 Task: Access the "Order summary details" page setting.
Action: Mouse moved to (1091, 78)
Screenshot: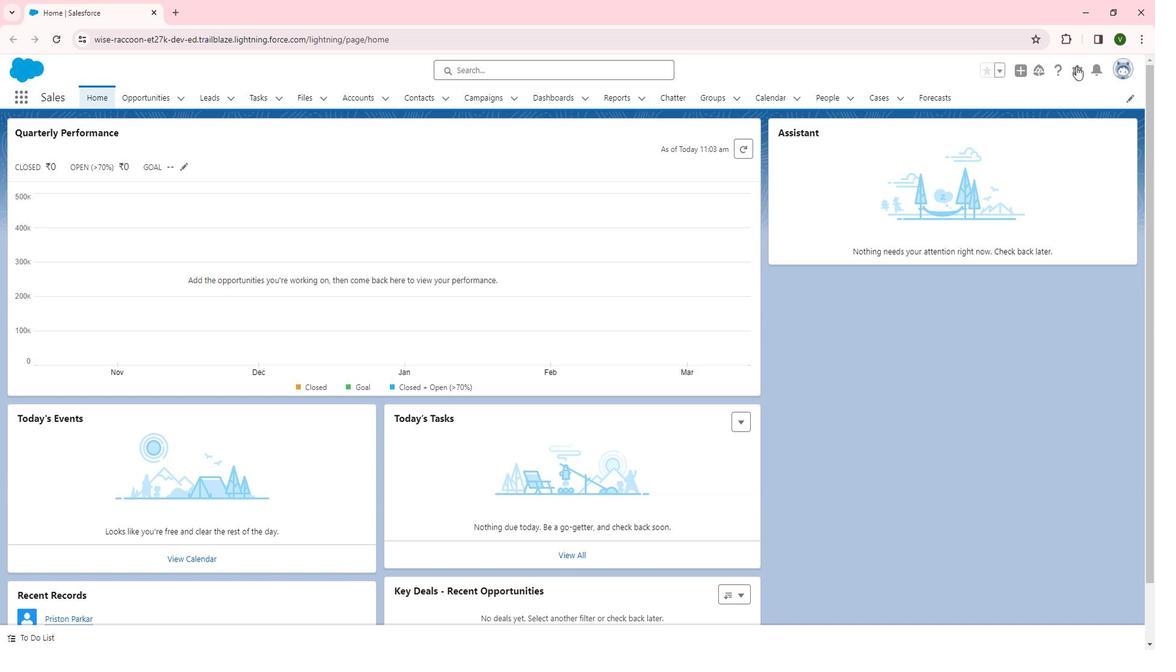 
Action: Mouse pressed left at (1091, 78)
Screenshot: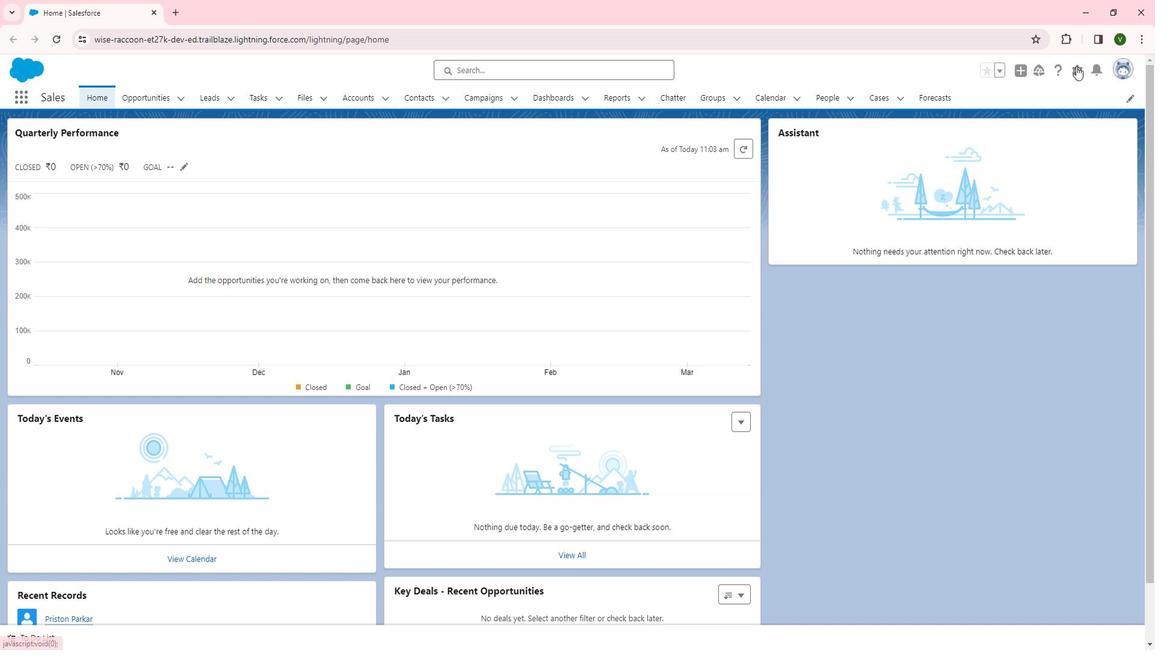 
Action: Mouse moved to (1043, 125)
Screenshot: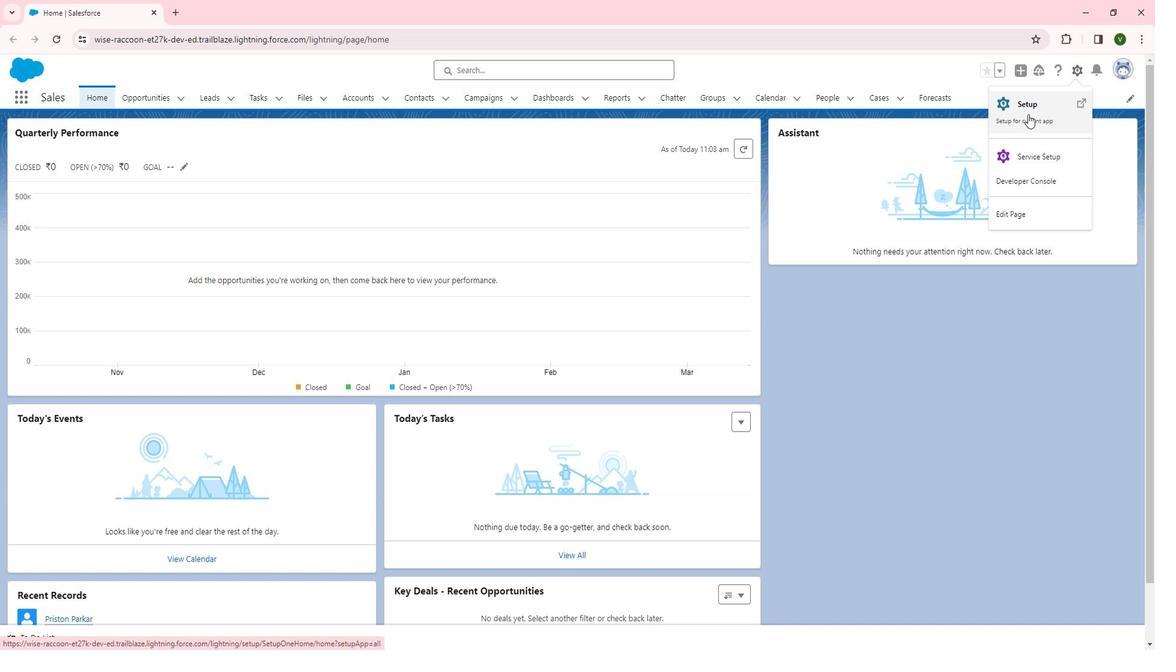 
Action: Mouse pressed left at (1043, 125)
Screenshot: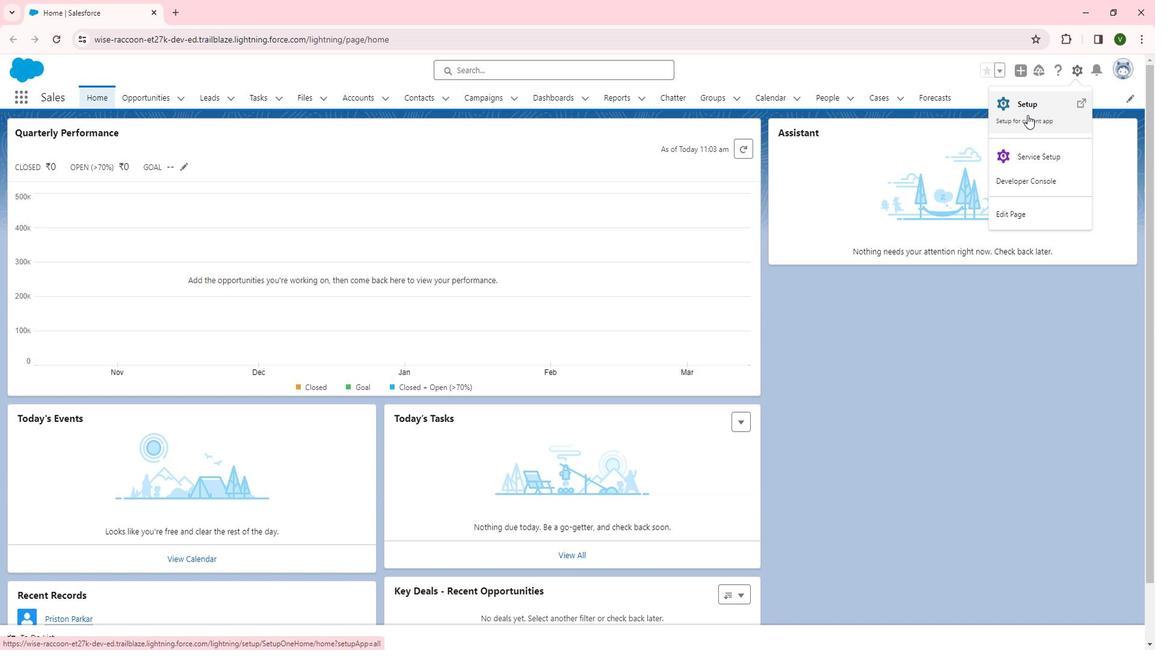 
Action: Mouse moved to (53, 502)
Screenshot: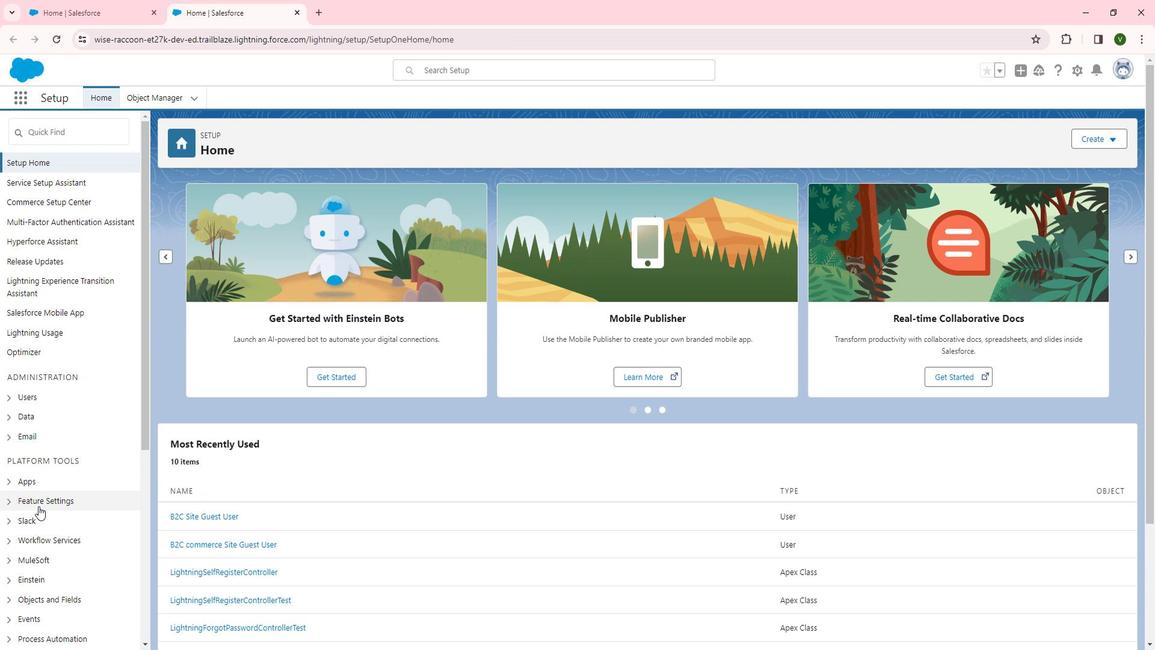 
Action: Mouse pressed left at (53, 502)
Screenshot: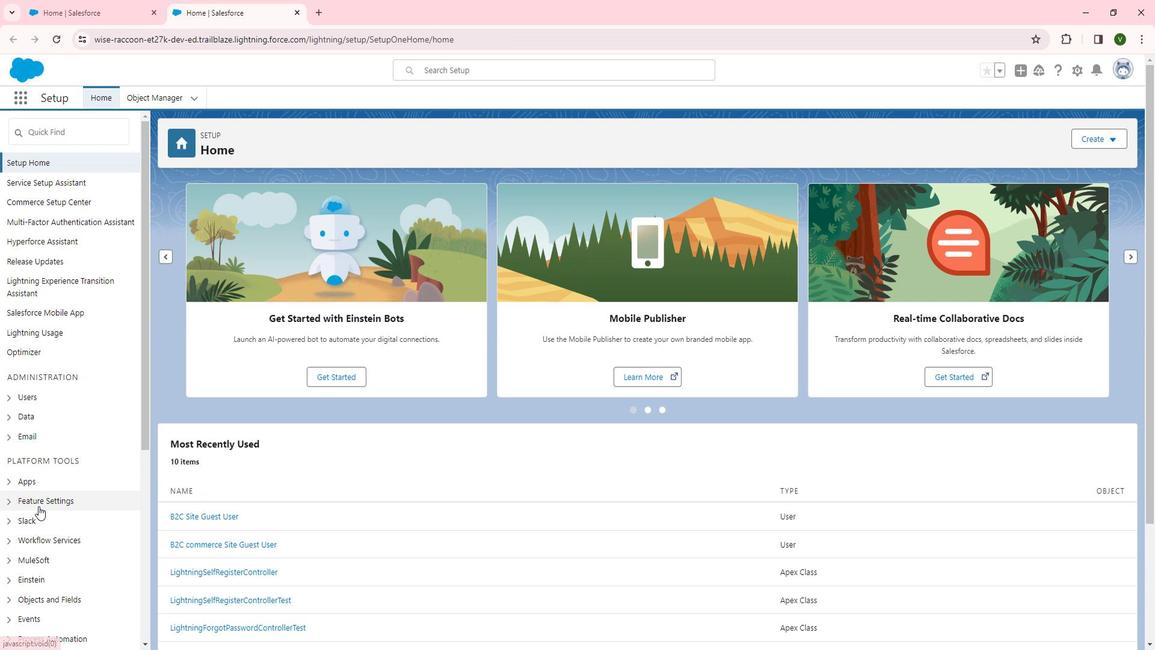 
Action: Mouse scrolled (53, 501) with delta (0, 0)
Screenshot: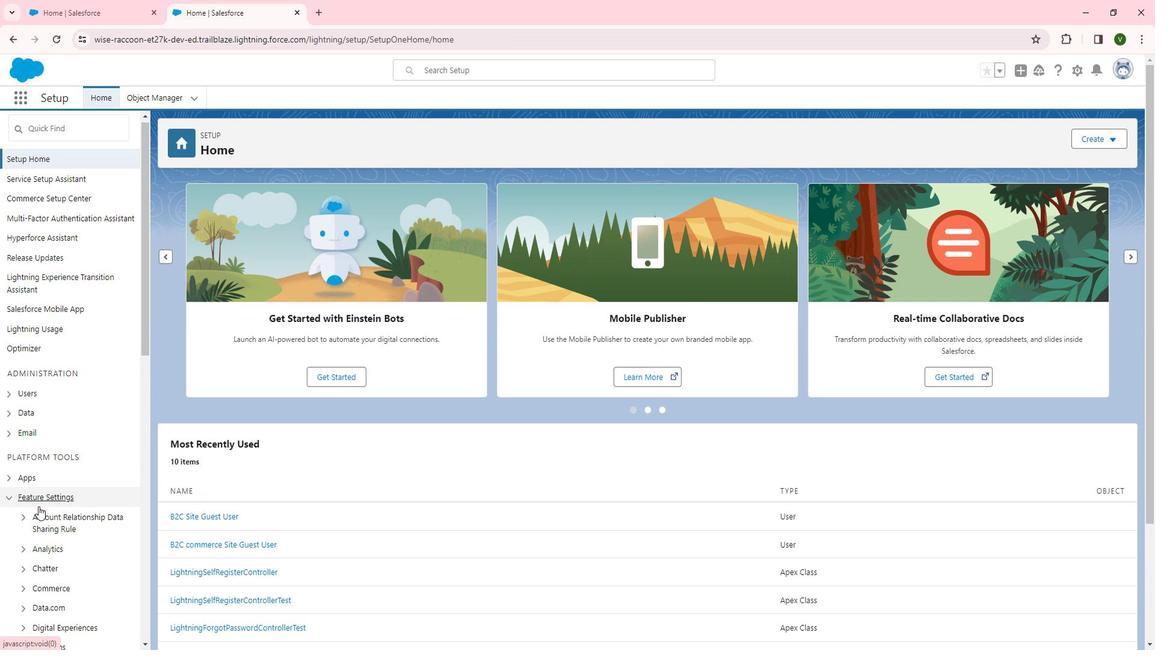 
Action: Mouse scrolled (53, 501) with delta (0, 0)
Screenshot: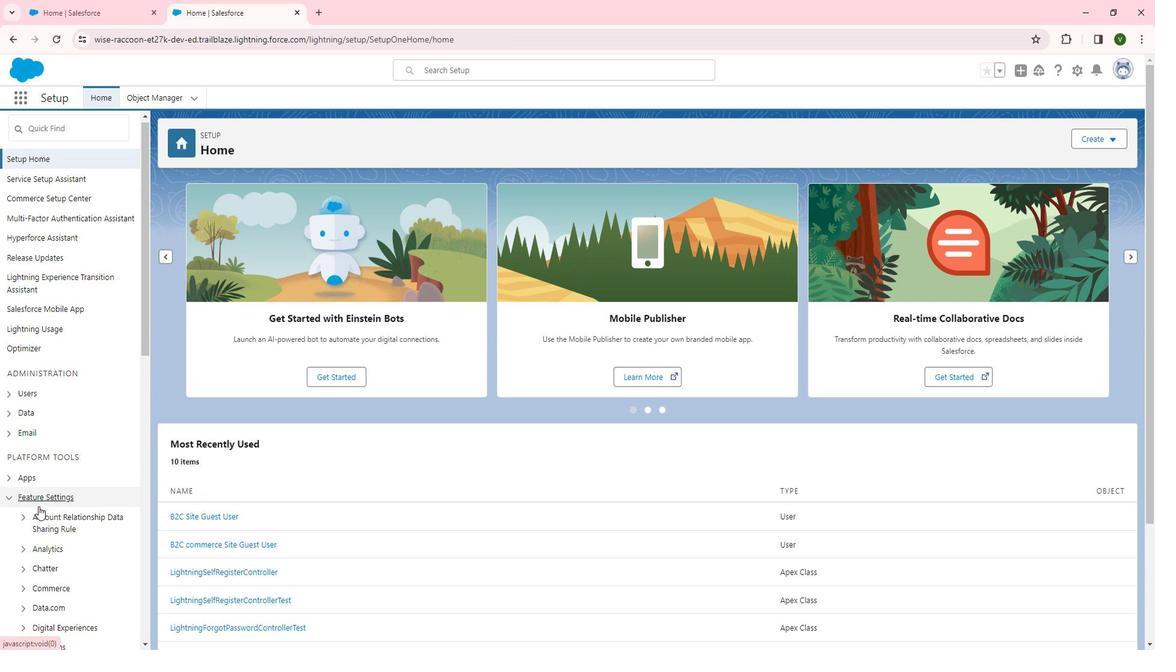 
Action: Mouse scrolled (53, 501) with delta (0, 0)
Screenshot: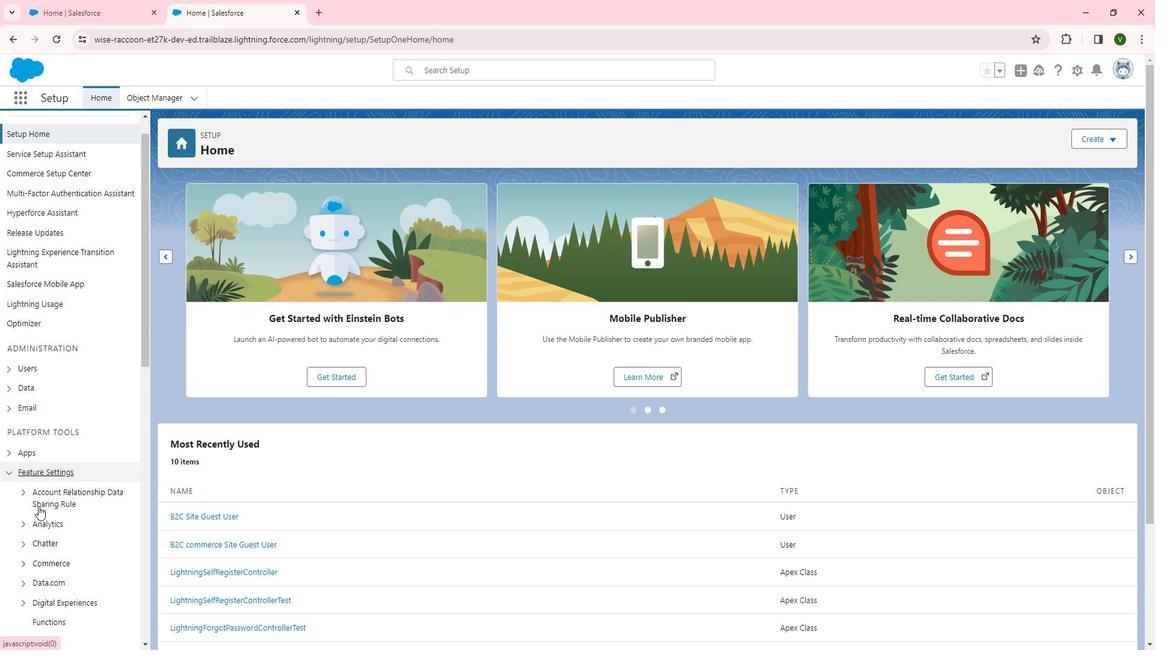 
Action: Mouse moved to (76, 444)
Screenshot: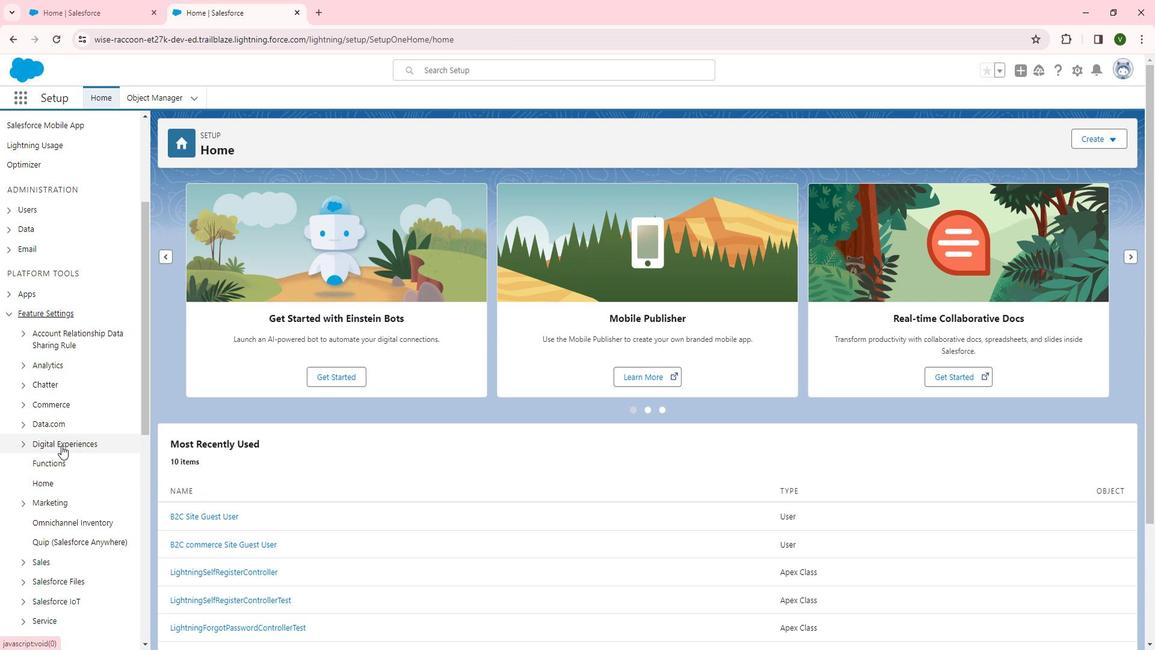 
Action: Mouse pressed left at (76, 444)
Screenshot: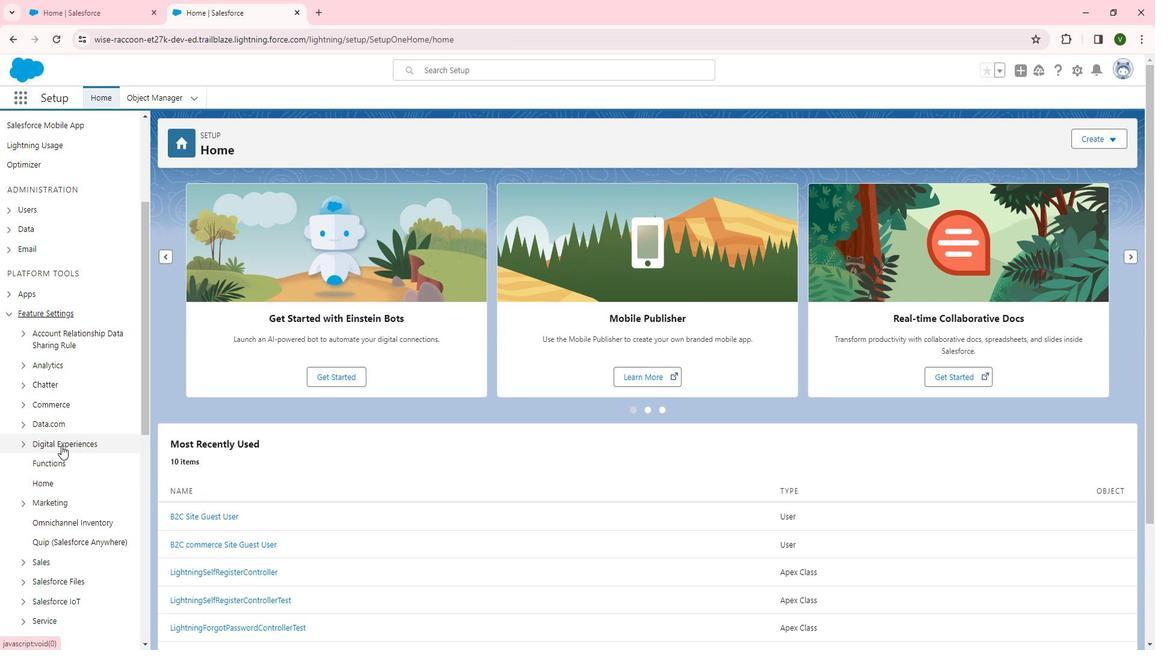 
Action: Mouse scrolled (76, 443) with delta (0, 0)
Screenshot: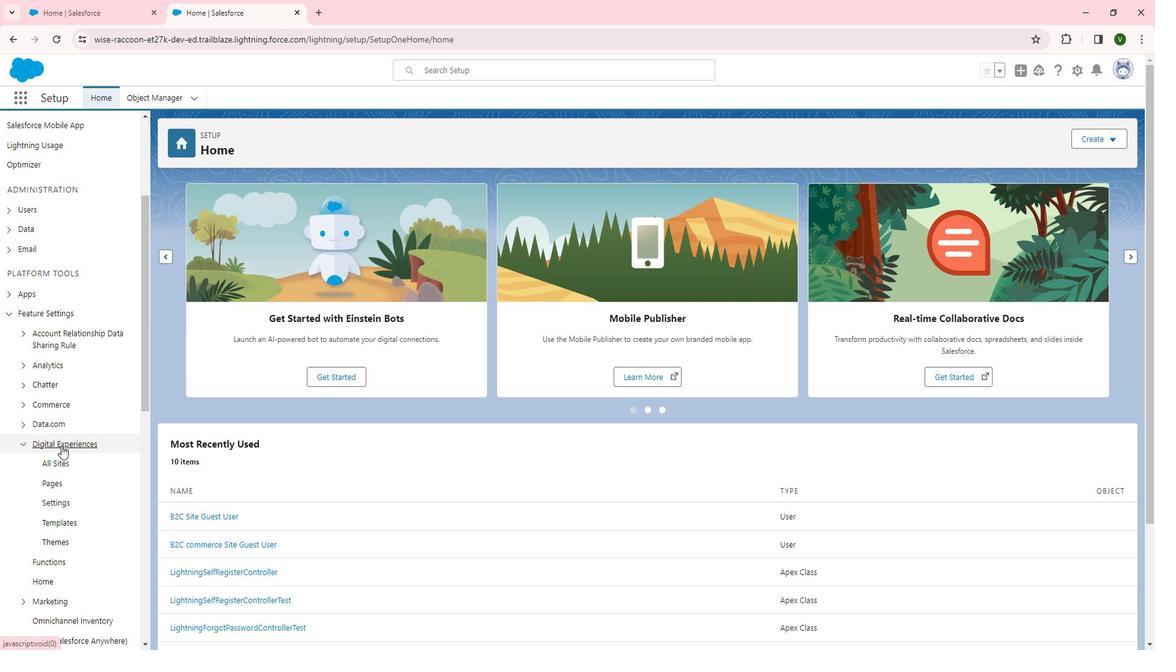 
Action: Mouse scrolled (76, 443) with delta (0, 0)
Screenshot: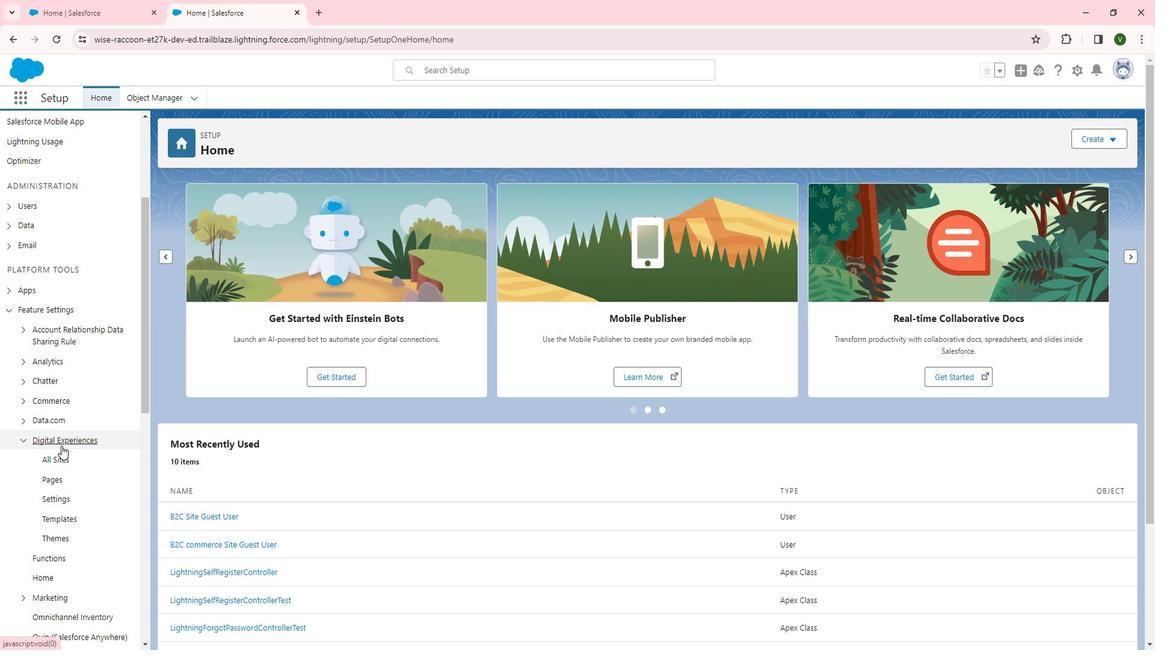 
Action: Mouse scrolled (76, 443) with delta (0, 0)
Screenshot: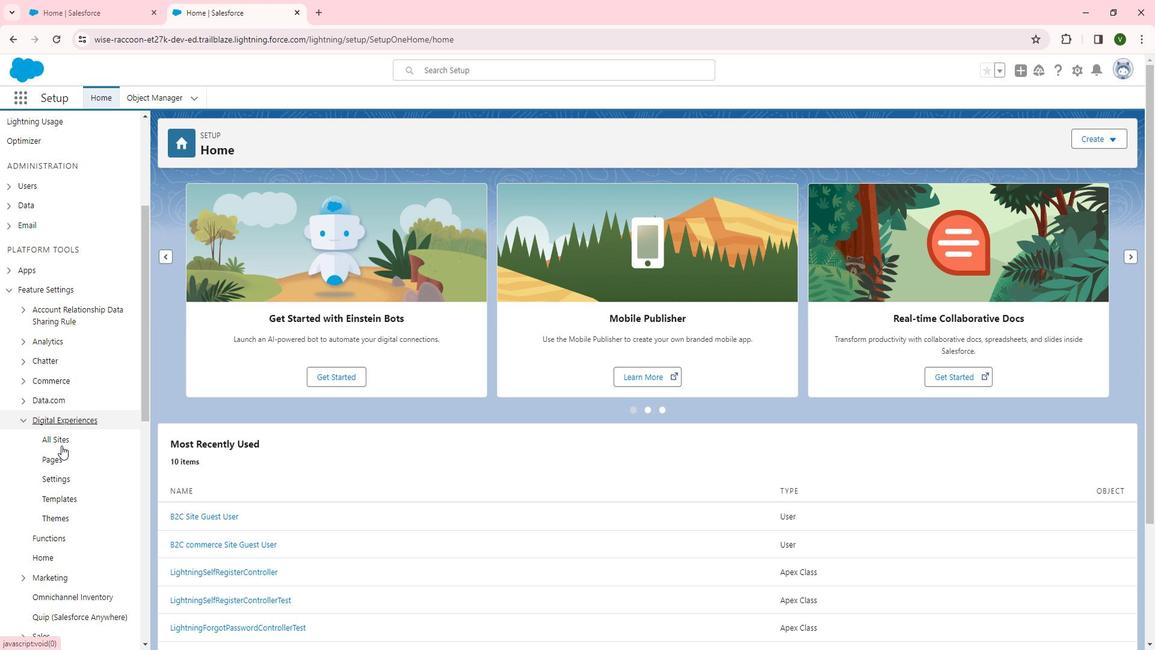 
Action: Mouse moved to (66, 275)
Screenshot: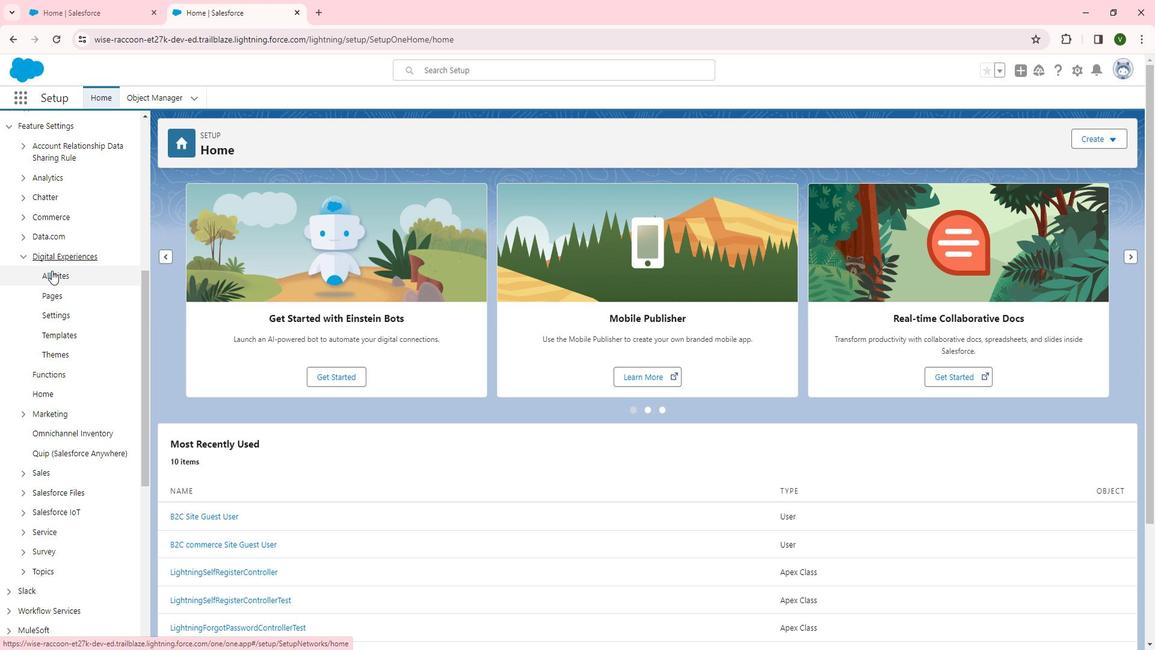 
Action: Mouse pressed left at (66, 275)
Screenshot: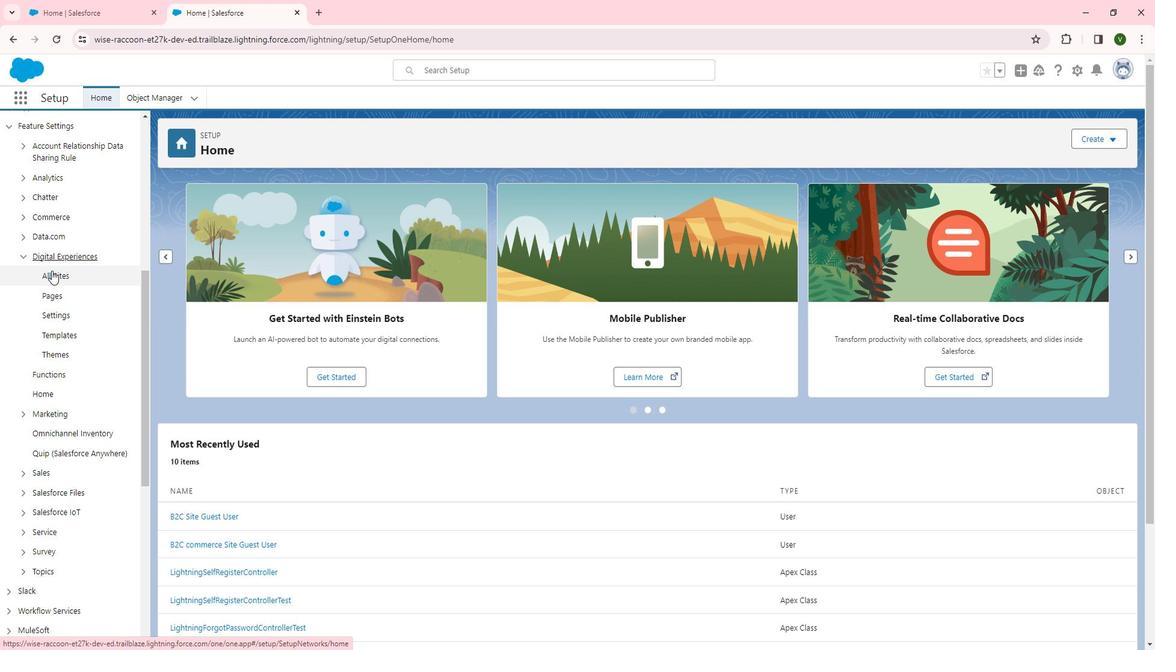 
Action: Mouse moved to (213, 290)
Screenshot: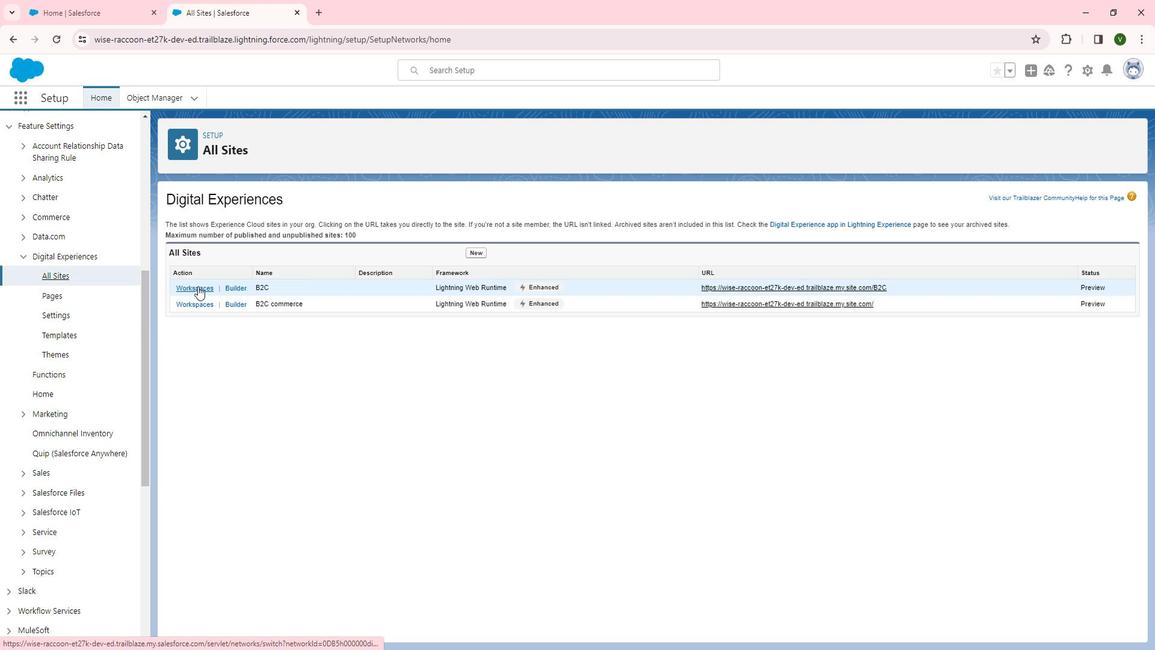 
Action: Mouse pressed left at (213, 290)
Screenshot: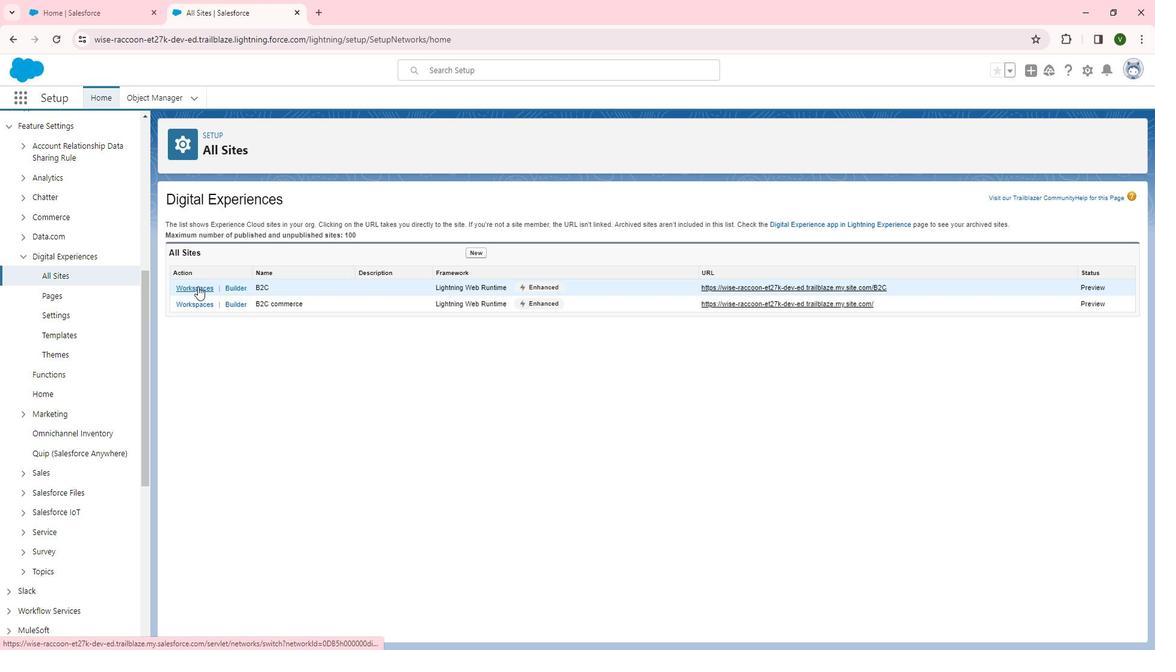 
Action: Mouse moved to (130, 247)
Screenshot: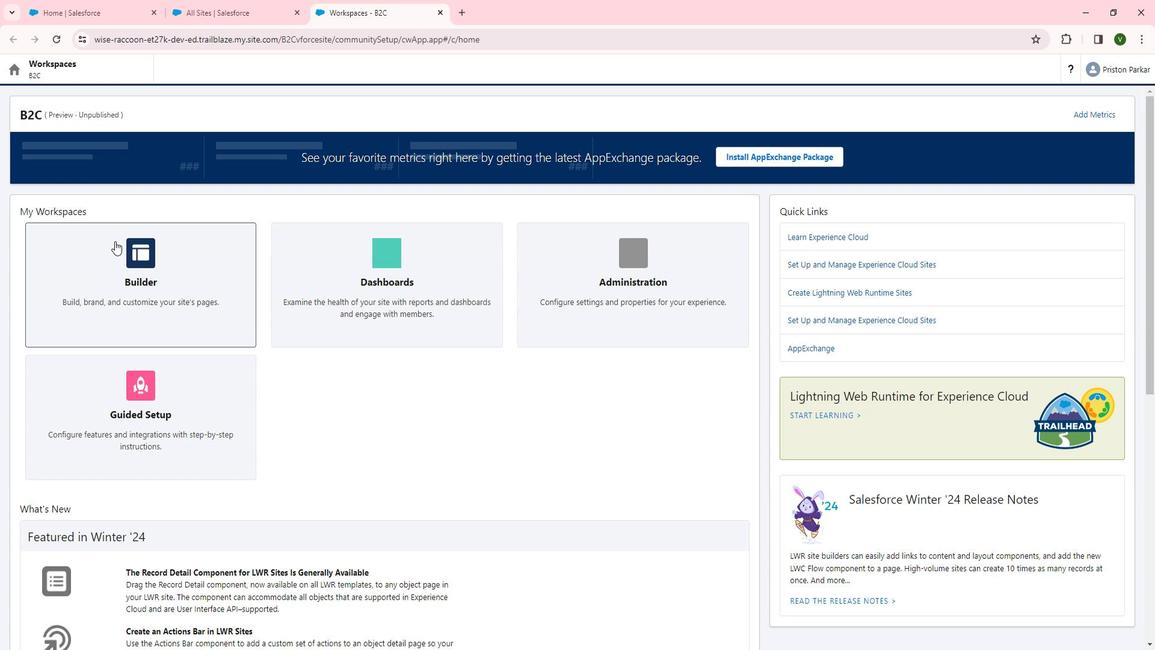 
Action: Mouse pressed left at (130, 247)
Screenshot: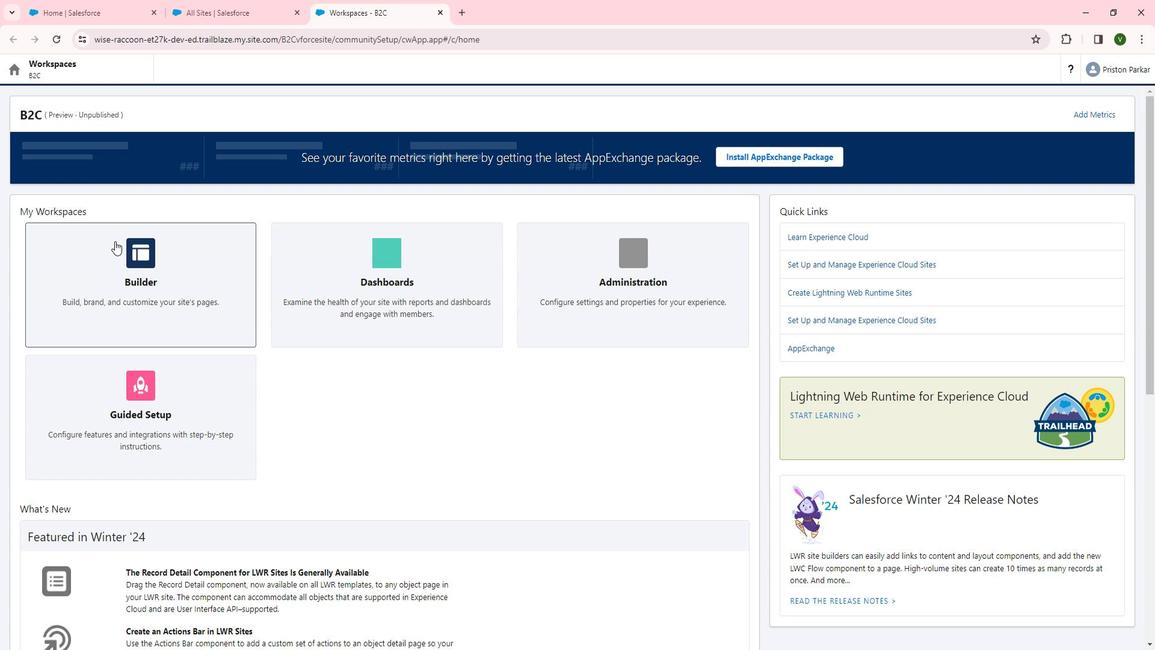 
Action: Mouse moved to (199, 78)
Screenshot: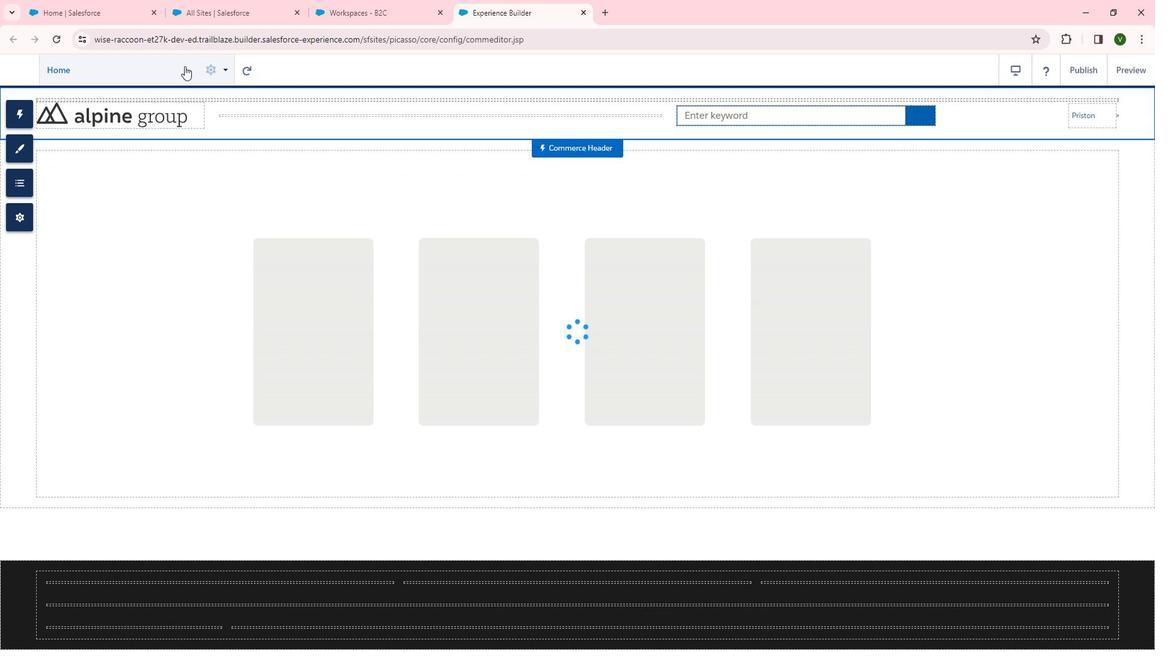 
Action: Mouse pressed left at (199, 78)
Screenshot: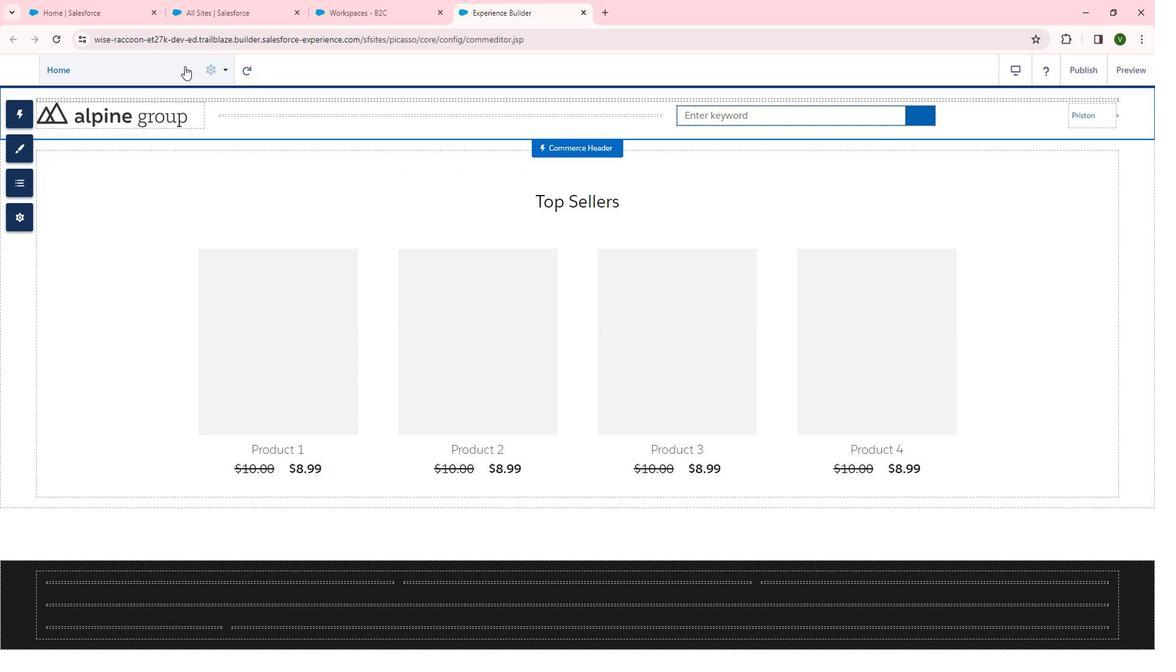 
Action: Mouse moved to (112, 457)
Screenshot: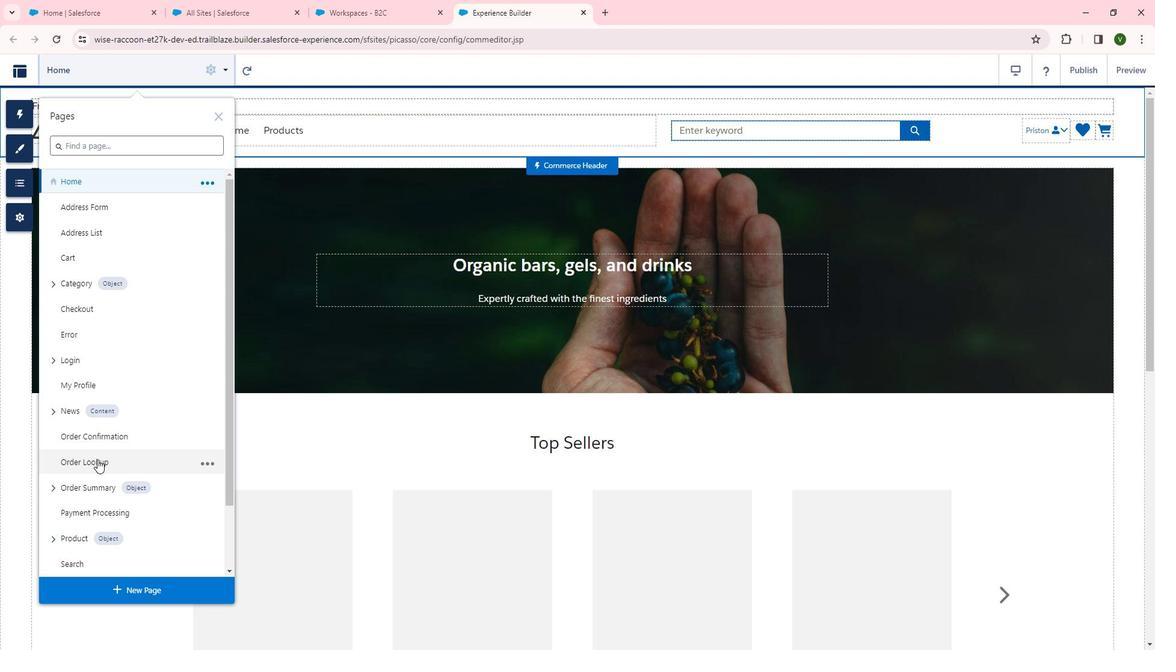 
Action: Mouse scrolled (112, 456) with delta (0, 0)
Screenshot: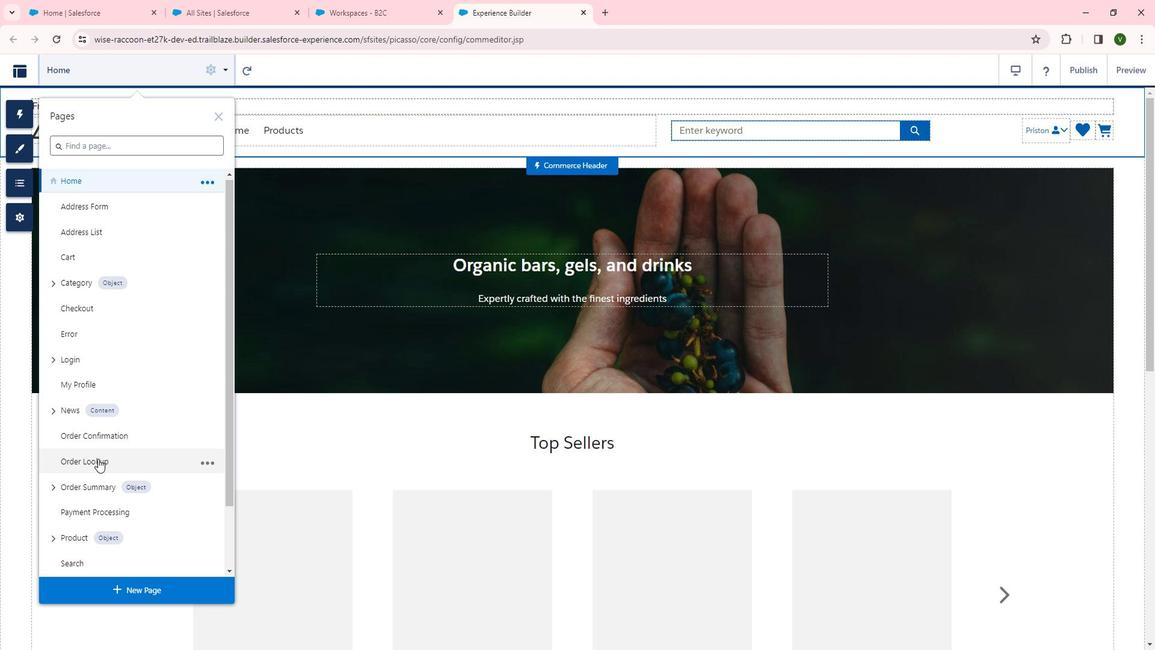 
Action: Mouse moved to (113, 456)
Screenshot: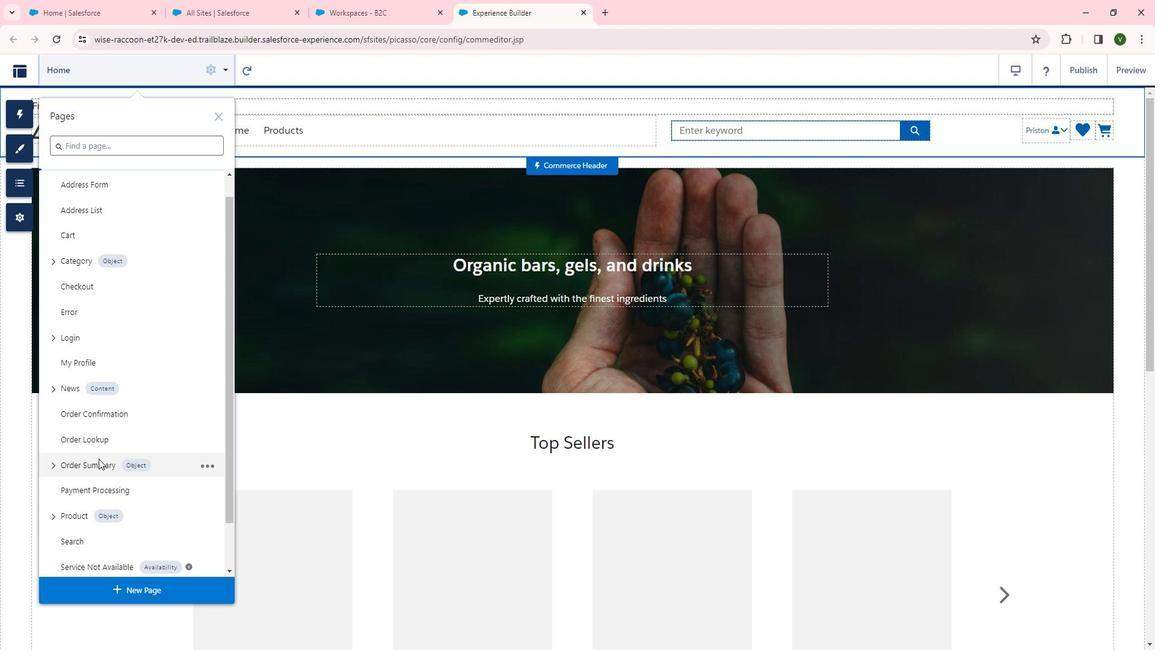
Action: Mouse scrolled (113, 456) with delta (0, 0)
Screenshot: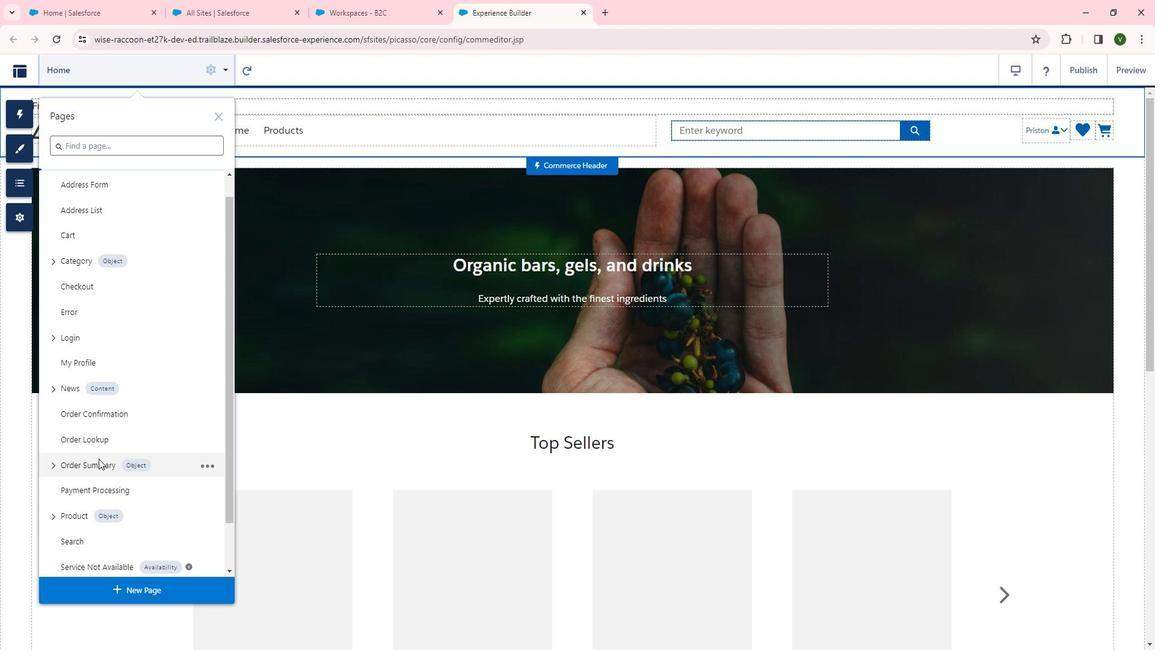 
Action: Mouse moved to (104, 410)
Screenshot: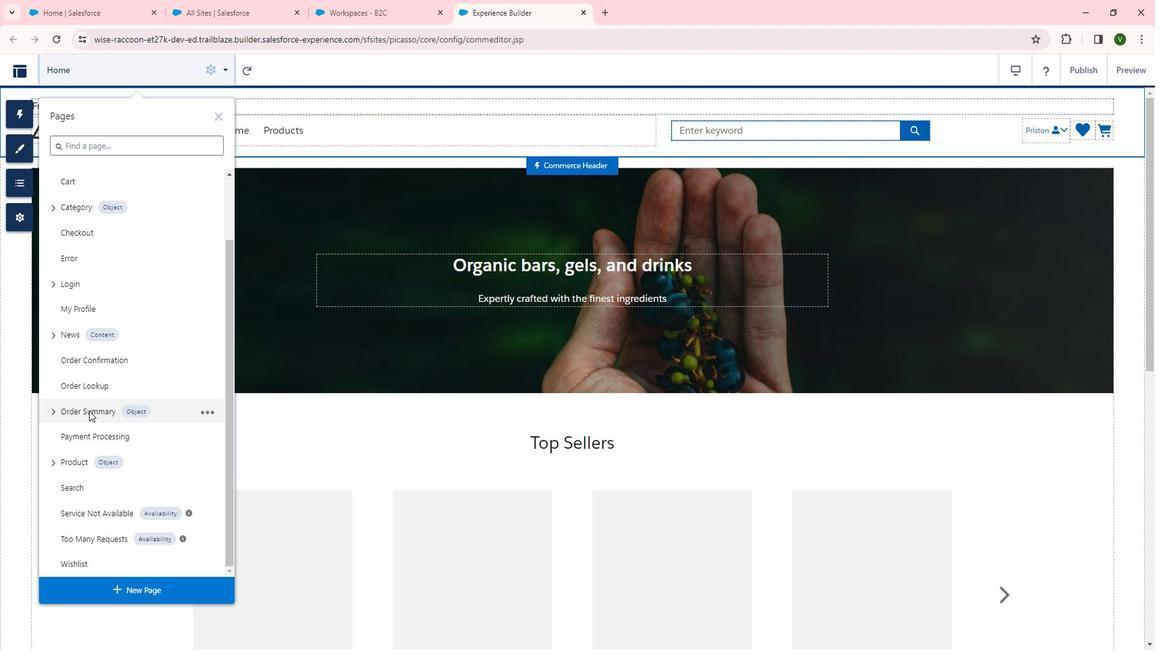 
Action: Mouse pressed left at (104, 410)
Screenshot: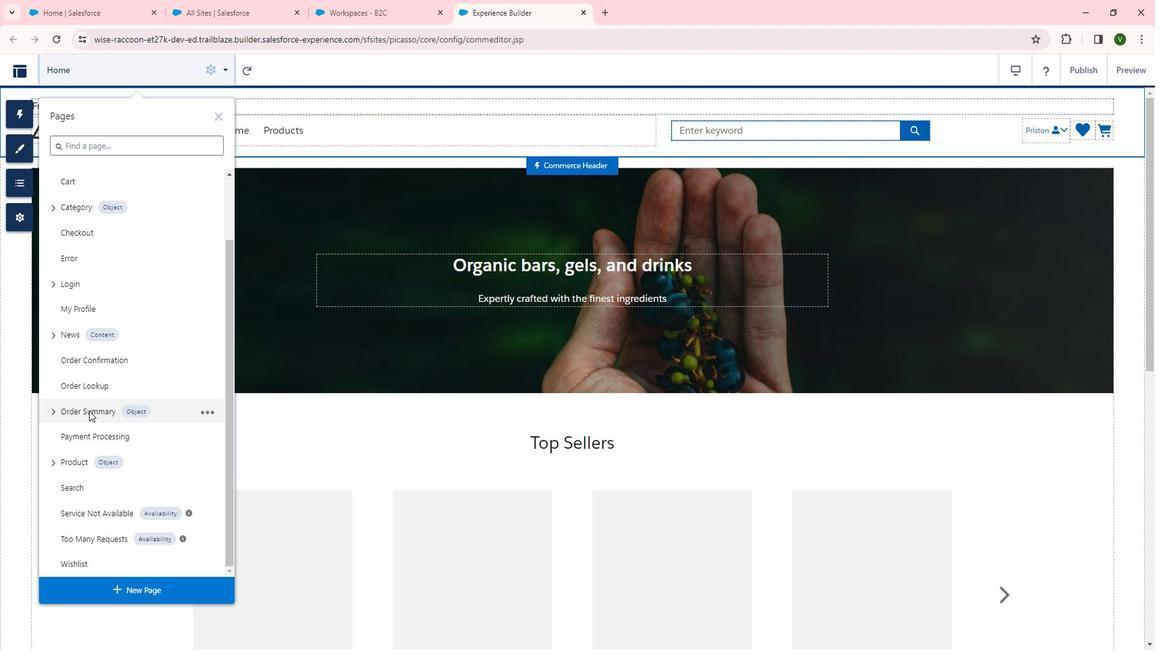 
Action: Mouse moved to (68, 411)
Screenshot: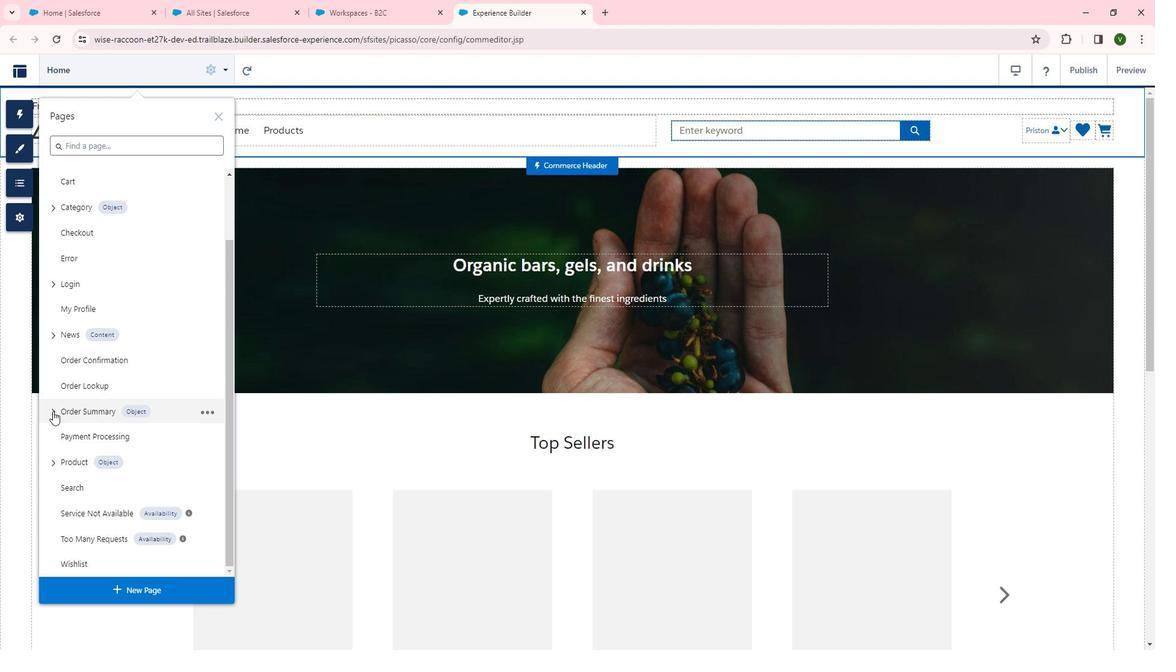 
Action: Mouse pressed left at (68, 411)
Screenshot: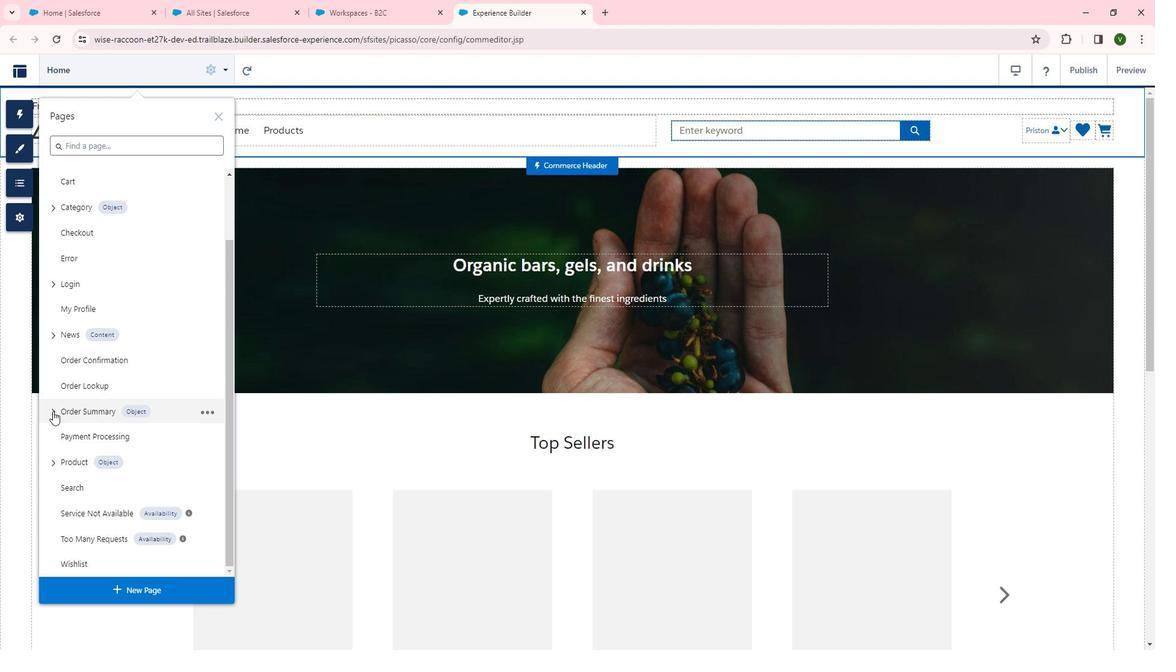 
Action: Mouse moved to (142, 436)
Screenshot: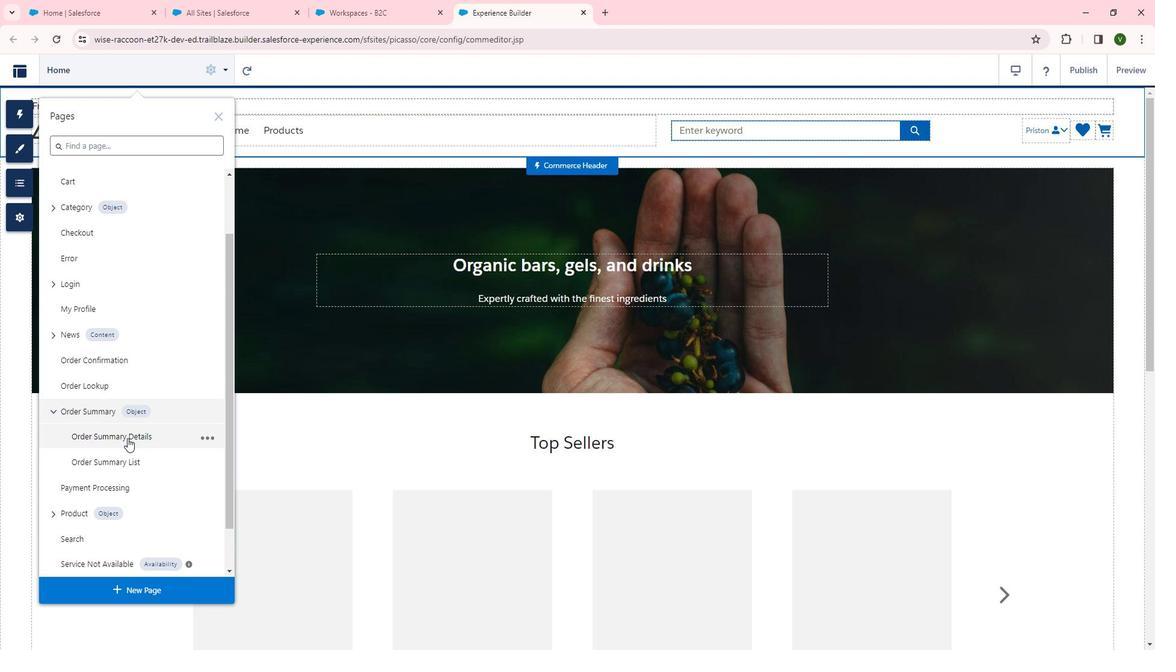 
Action: Mouse pressed left at (142, 436)
Screenshot: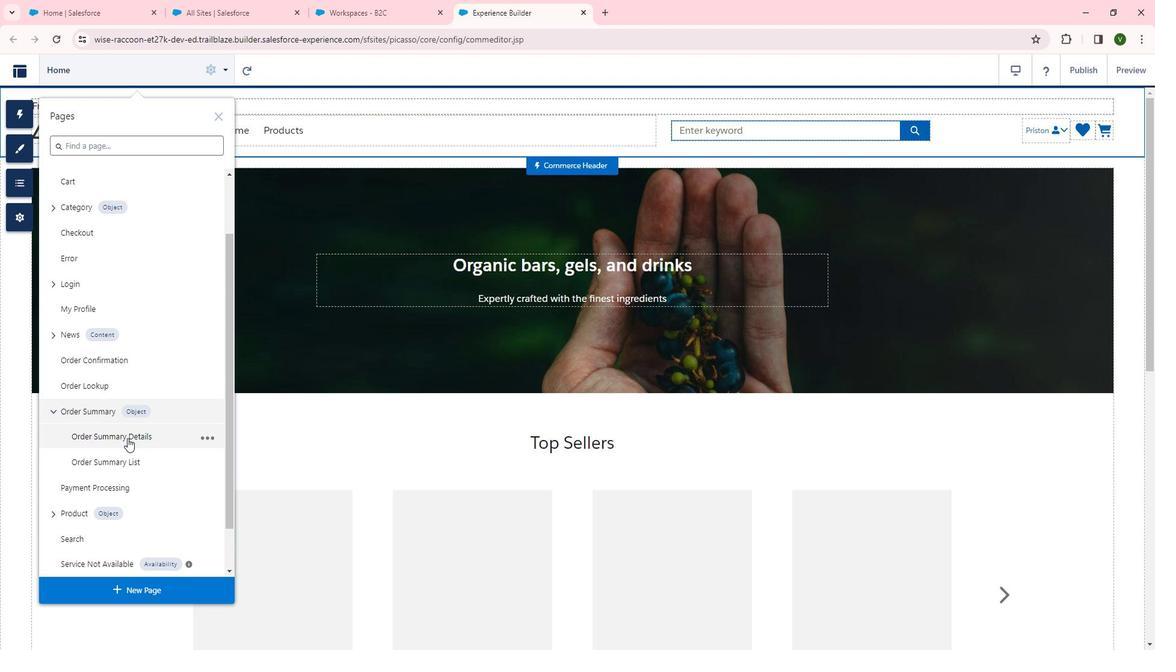 
Action: Mouse moved to (241, 81)
Screenshot: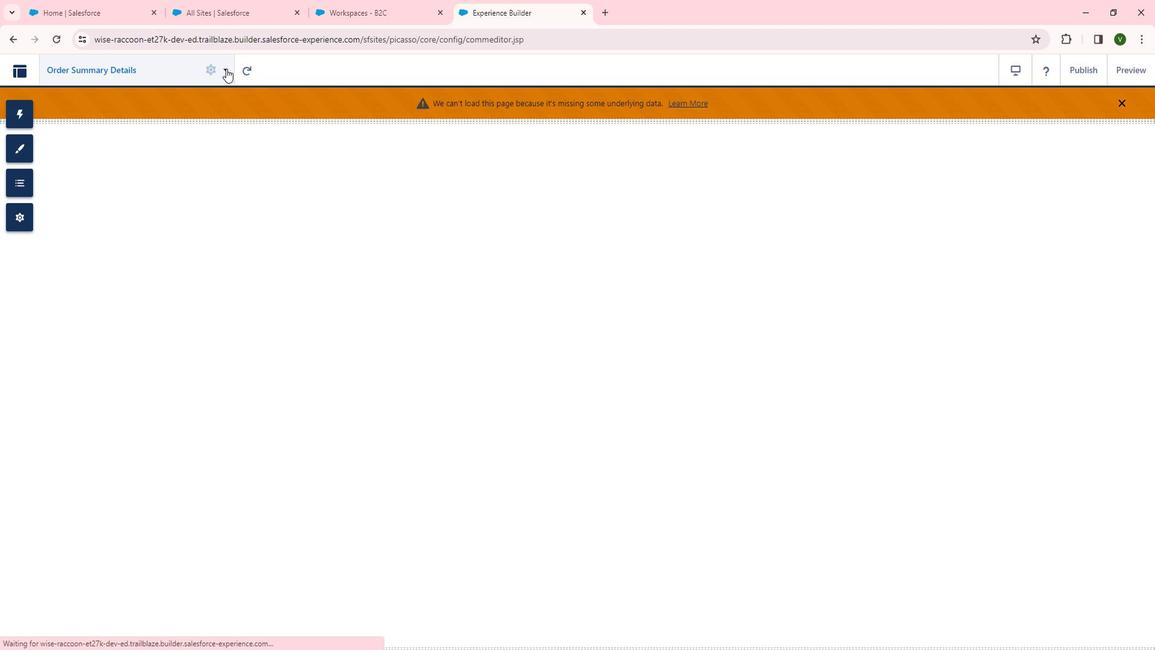 
Action: Mouse pressed left at (241, 81)
Screenshot: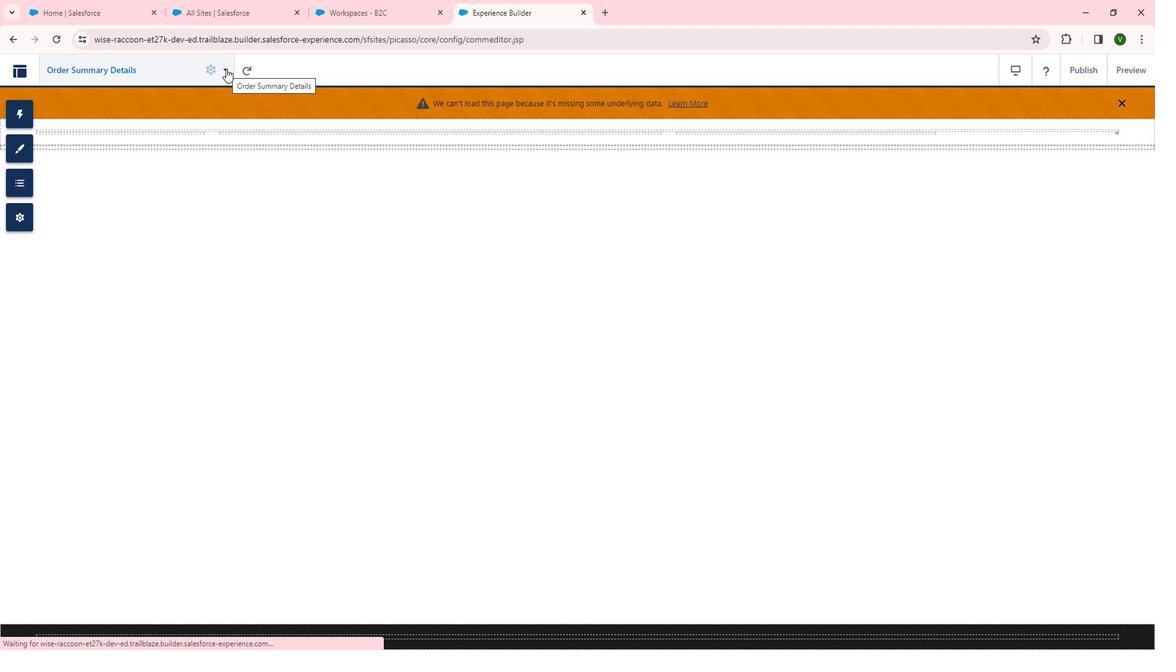 
Action: Mouse moved to (221, 387)
Screenshot: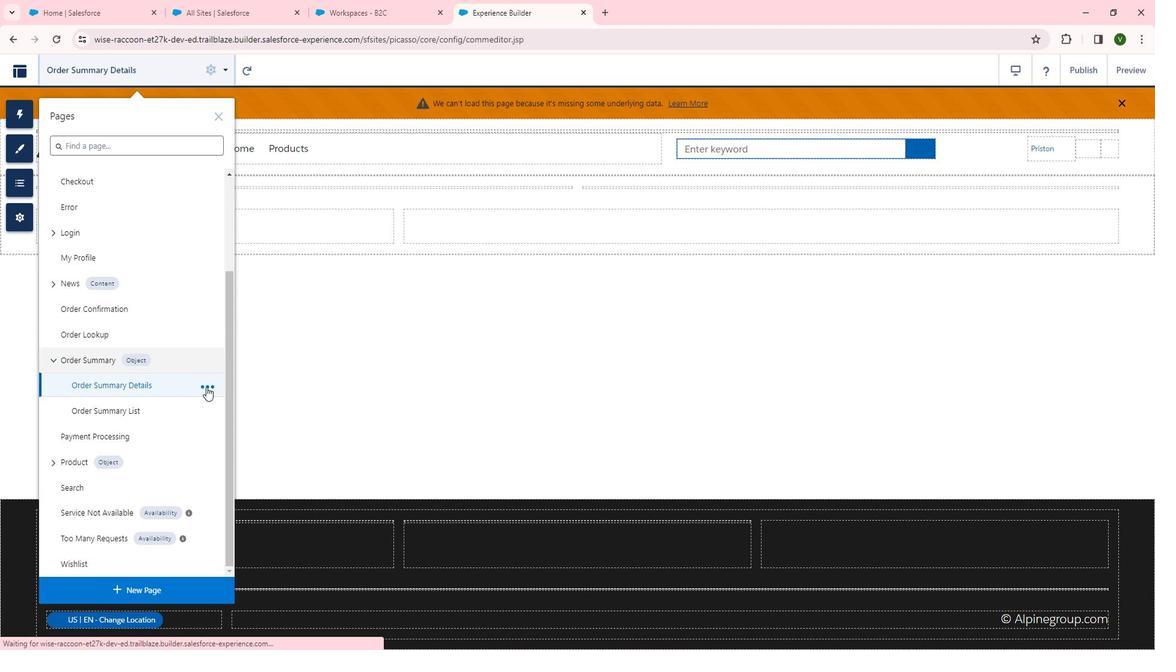 
Action: Mouse pressed left at (221, 387)
Screenshot: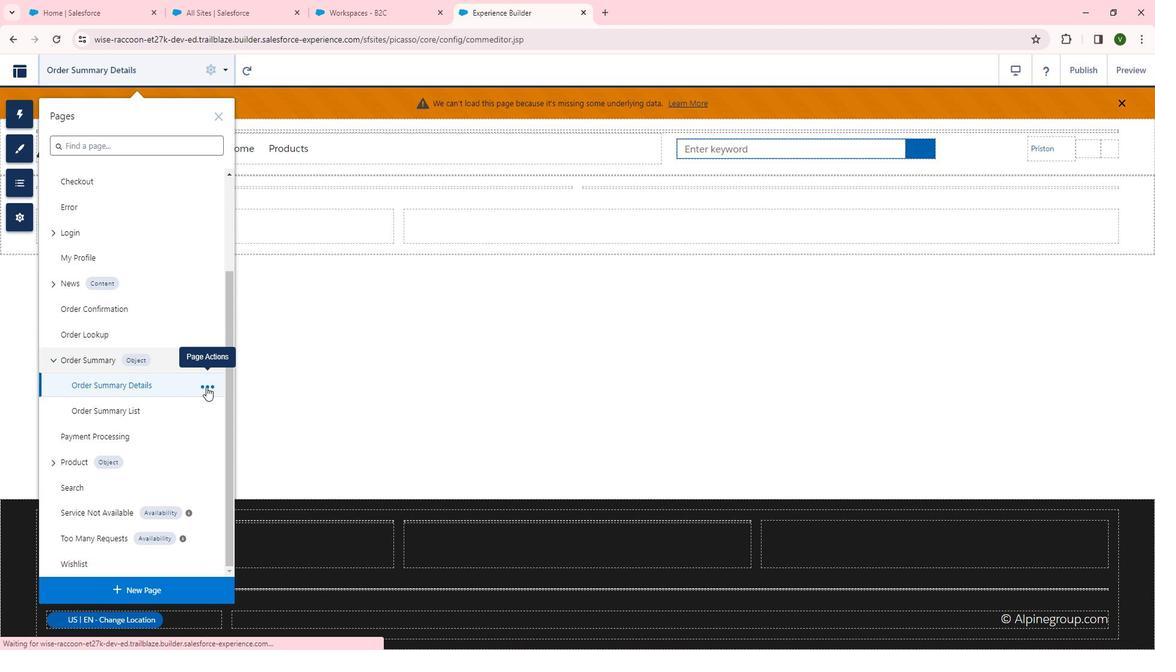 
Action: Mouse moved to (312, 387)
Screenshot: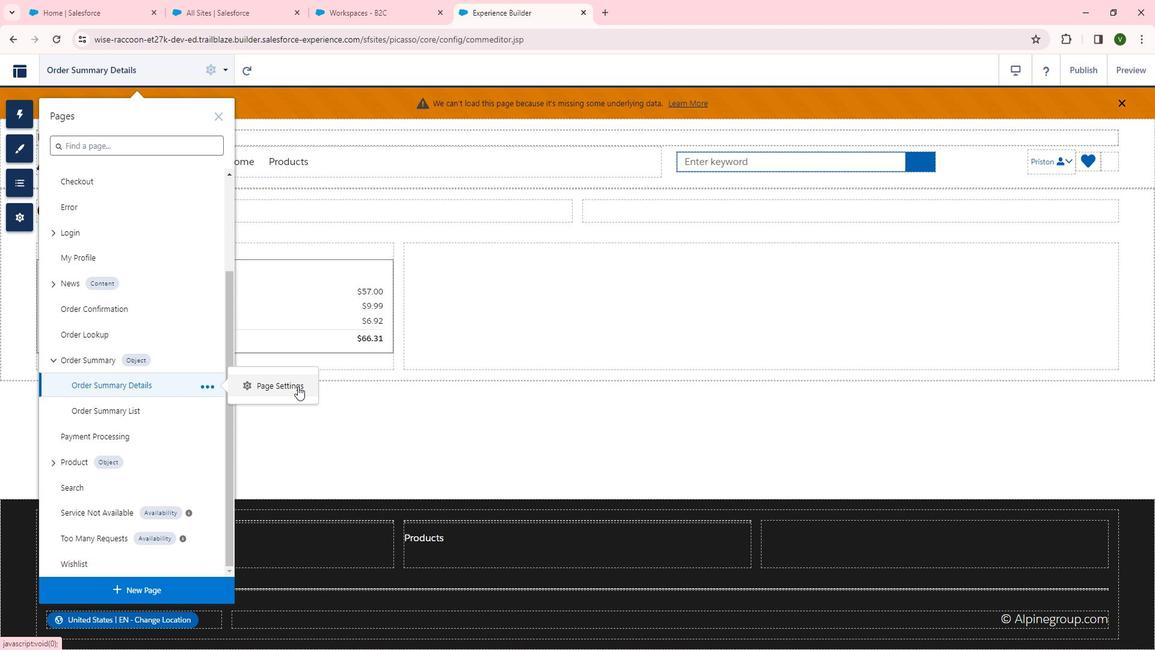 
Action: Mouse pressed left at (312, 387)
Screenshot: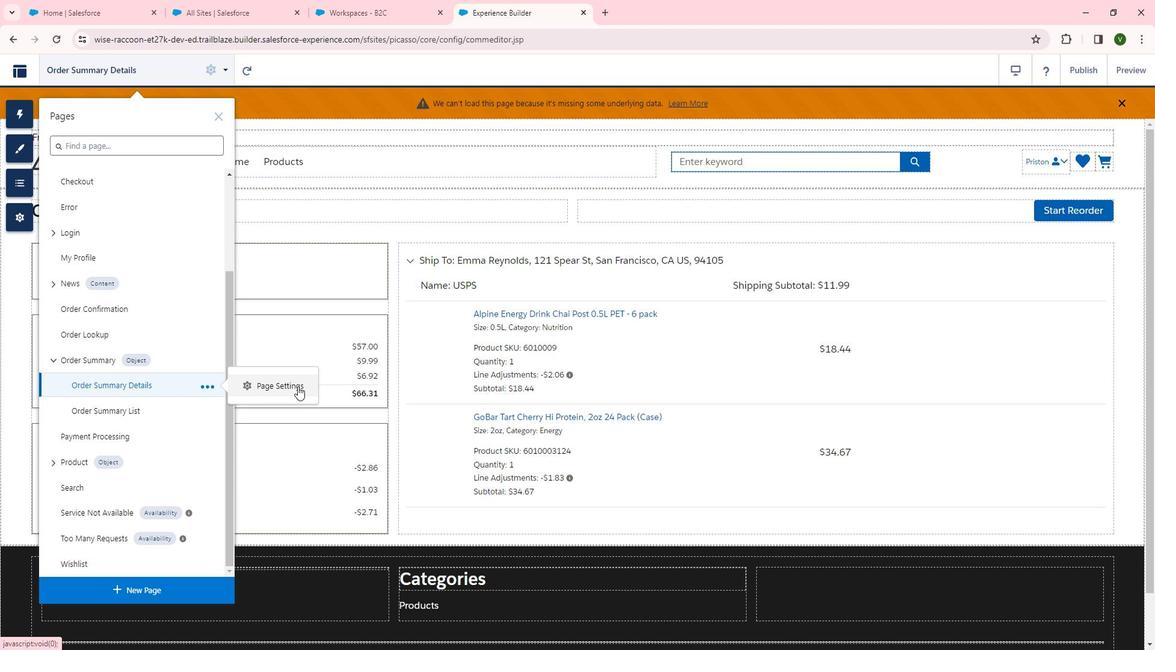
Action: Mouse moved to (380, 296)
Screenshot: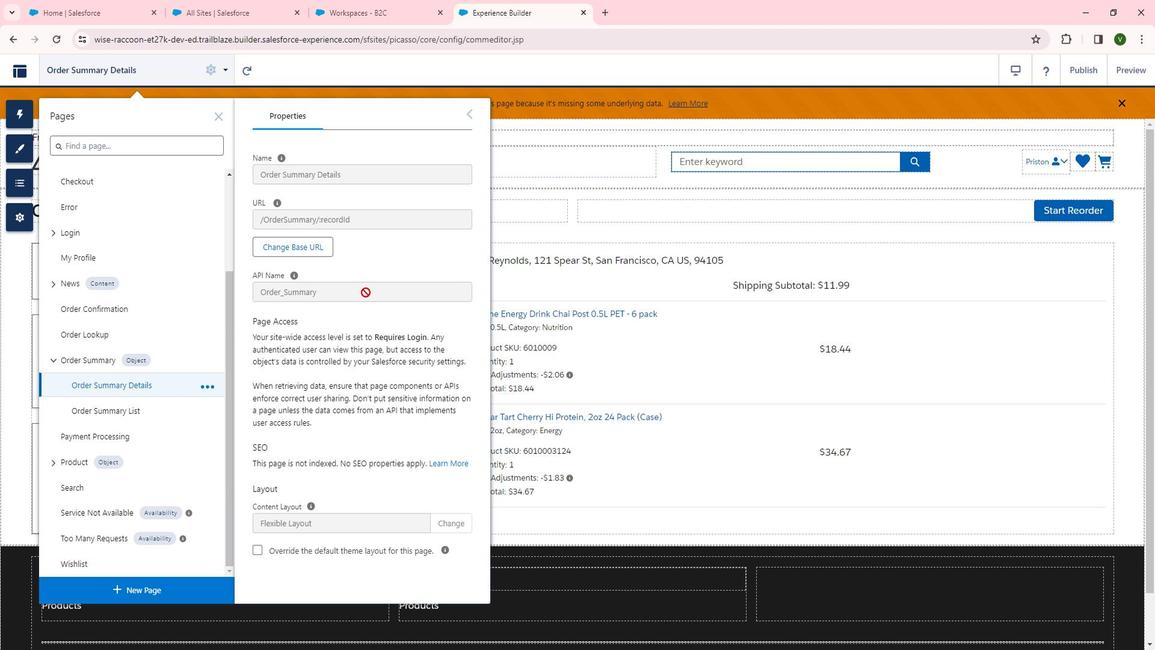
Action: Mouse scrolled (380, 296) with delta (0, 0)
Screenshot: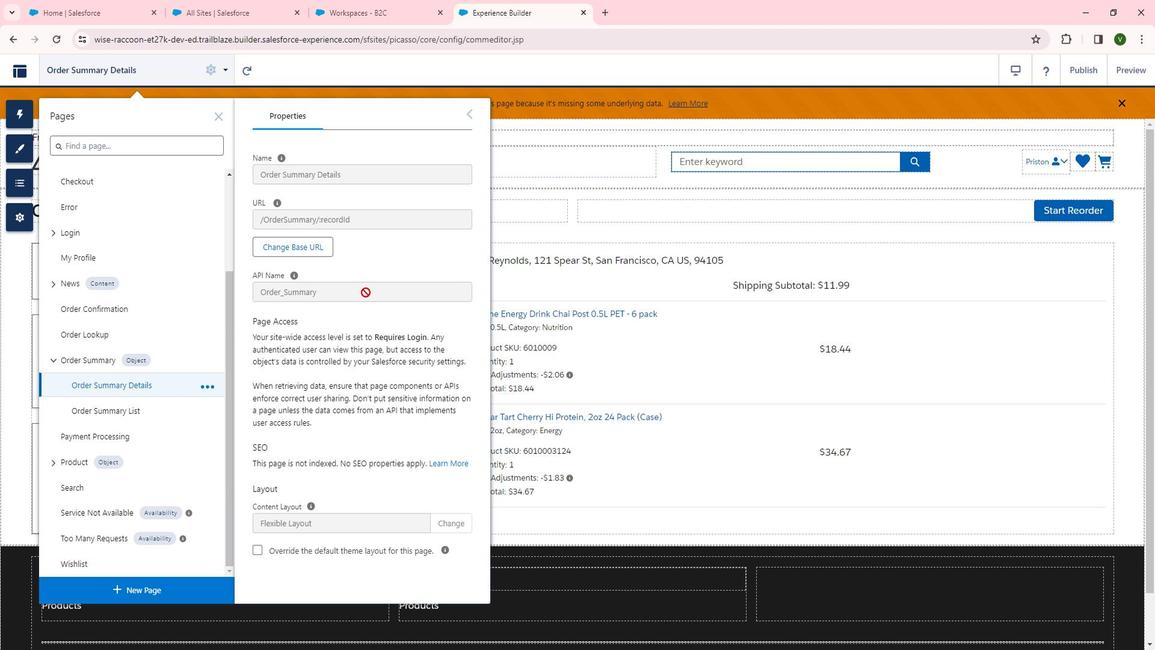 
Action: Mouse scrolled (380, 296) with delta (0, 0)
Screenshot: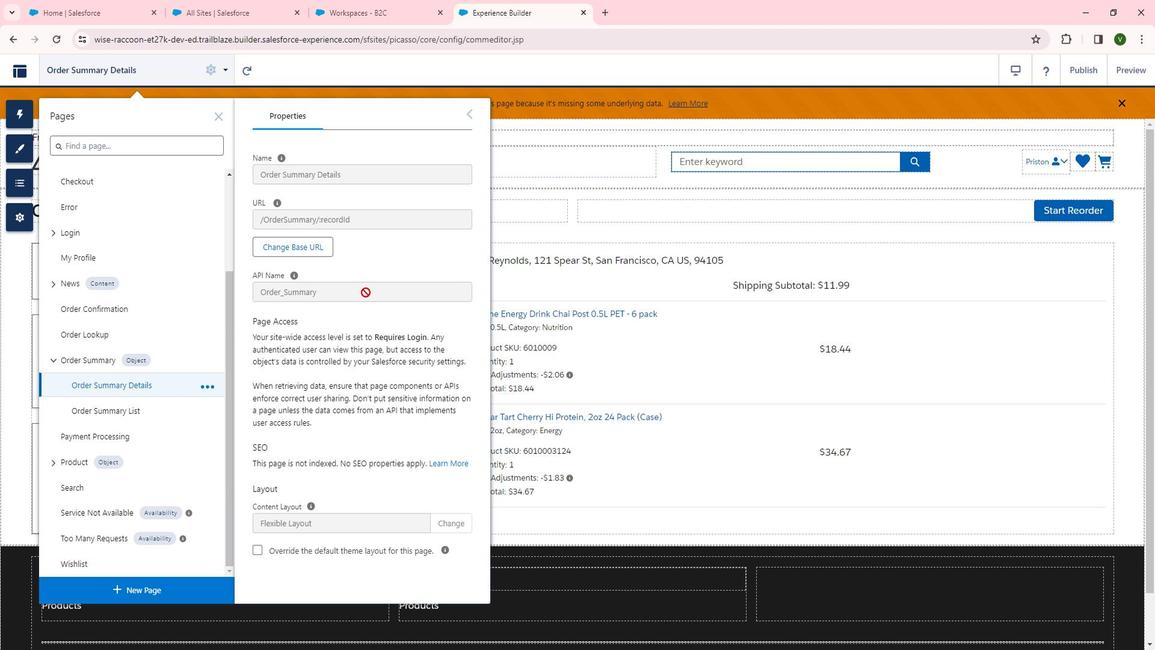 
Action: Mouse scrolled (380, 297) with delta (0, 0)
Screenshot: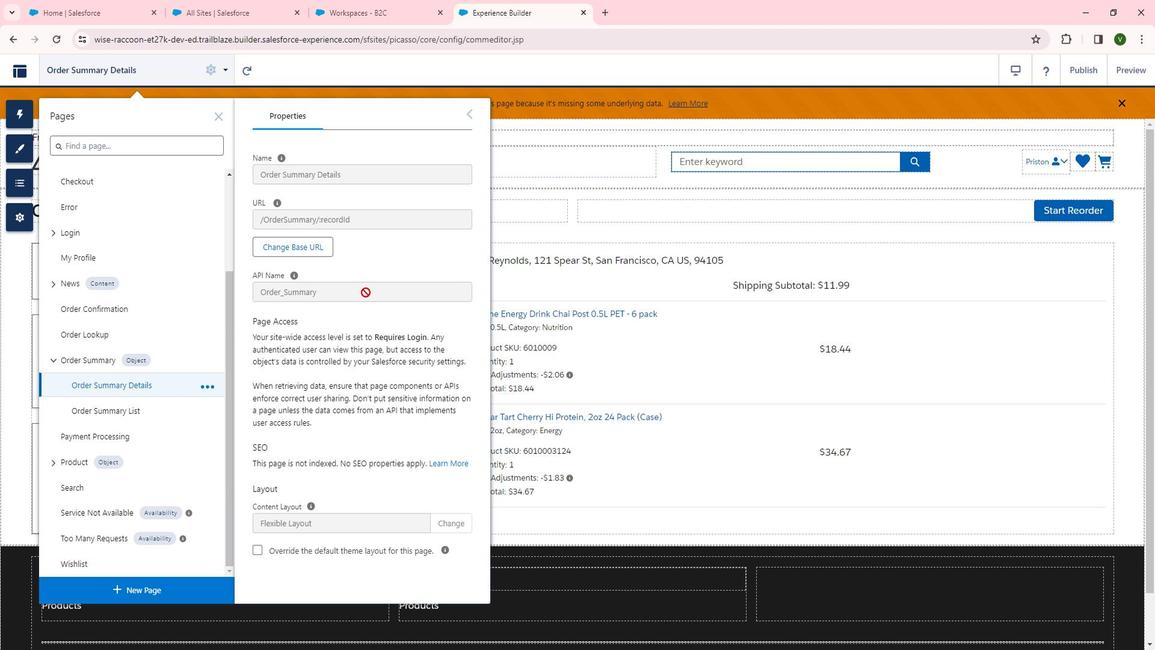 
